 Task: Check current mortgage rates for homes with a home price of $400,000.
Action: Mouse moved to (790, 150)
Screenshot: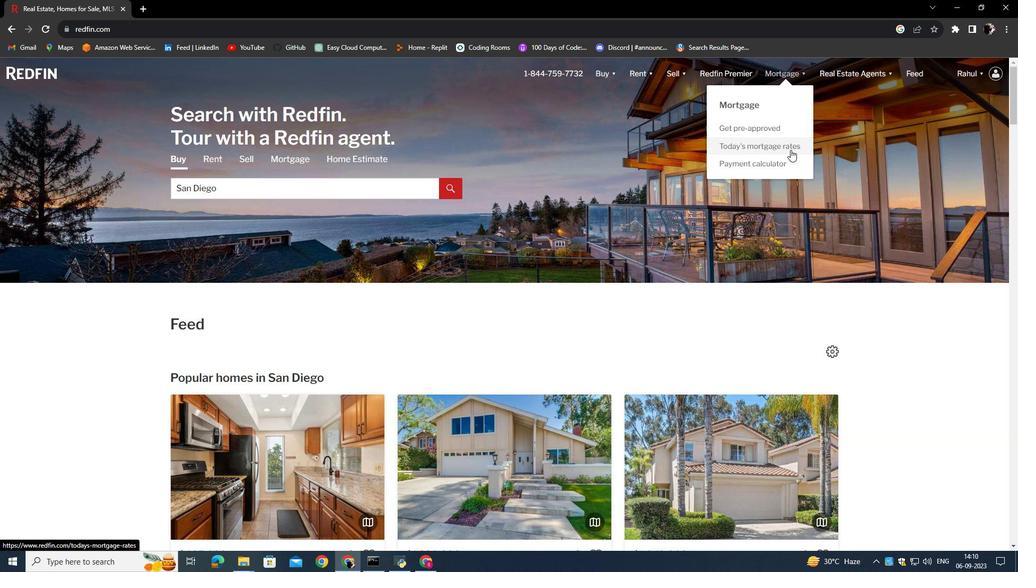 
Action: Mouse pressed left at (790, 150)
Screenshot: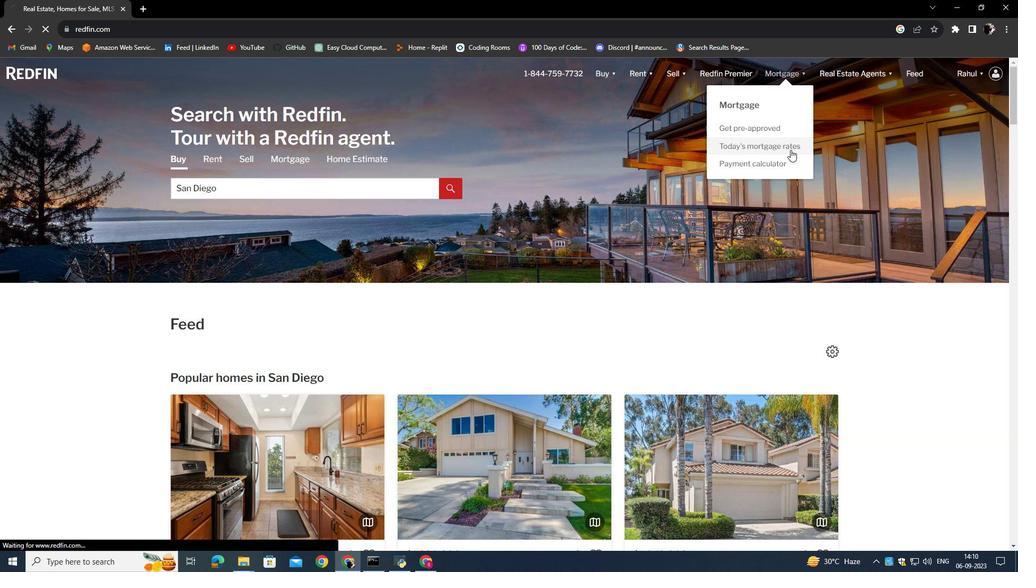 
Action: Mouse moved to (391, 290)
Screenshot: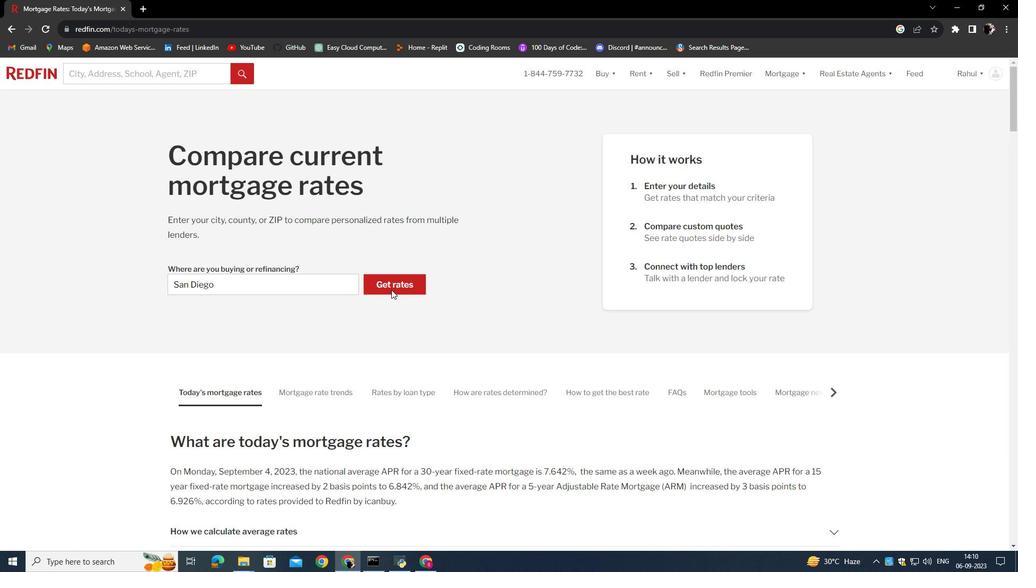 
Action: Mouse pressed left at (391, 290)
Screenshot: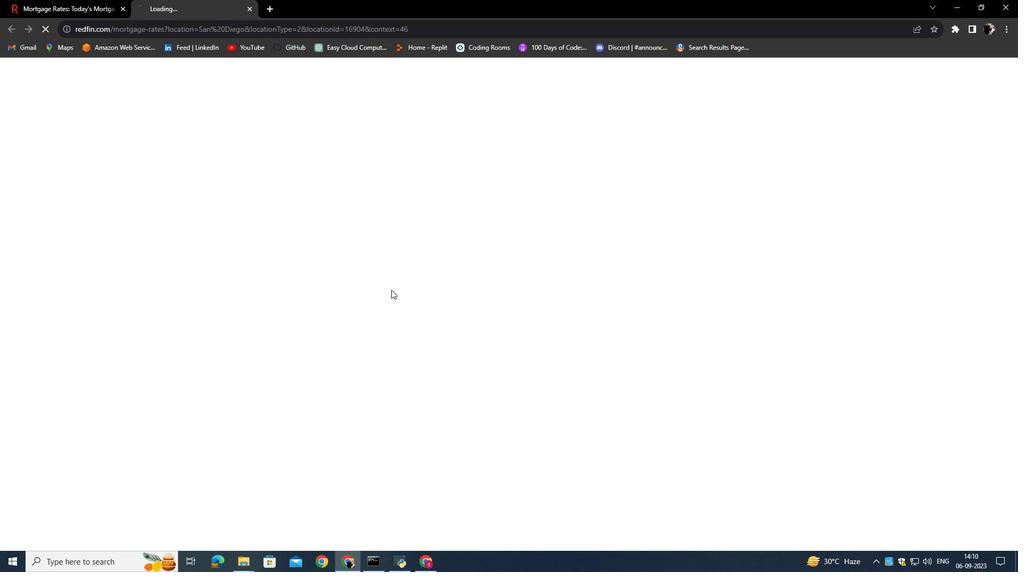 
Action: Mouse moved to (242, 294)
Screenshot: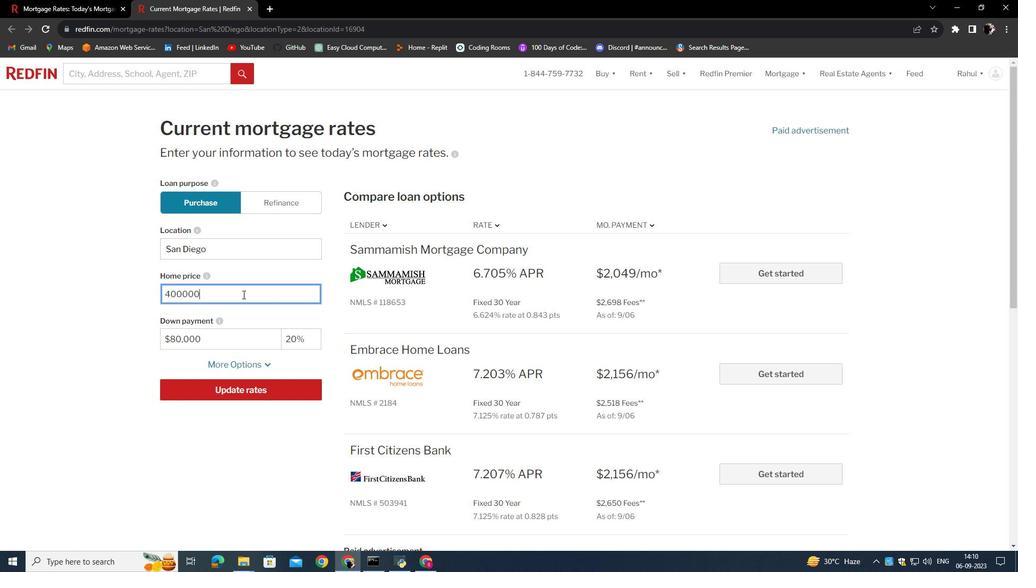 
Action: Mouse pressed left at (242, 294)
Screenshot: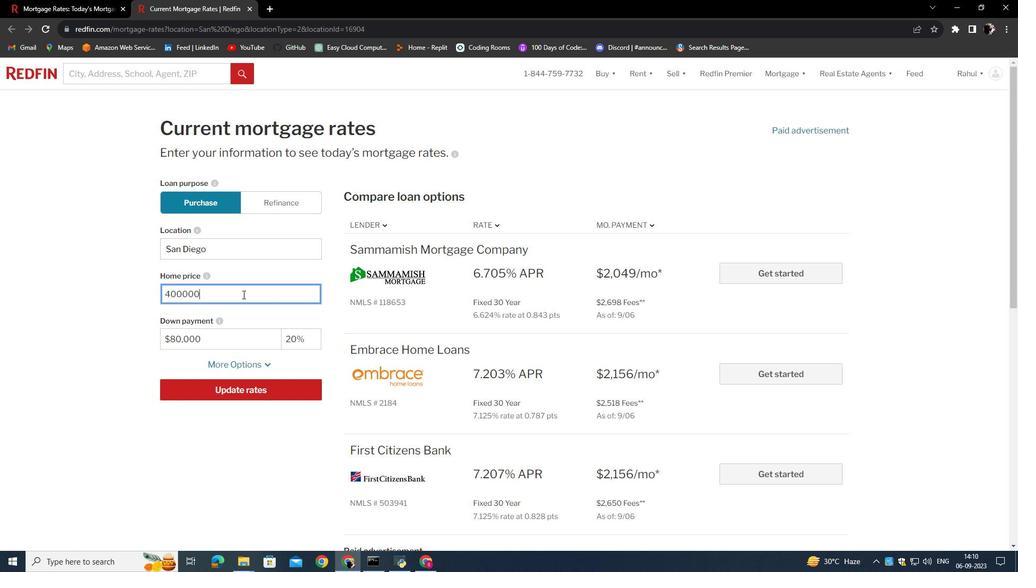 
Action: Key pressed <Key.backspace><Key.backspace><Key.backspace><Key.backspace><Key.backspace><Key.backspace><Key.backspace><Key.backspace><Key.backspace><Key.backspace><Key.backspace><Key.backspace>400000
Screenshot: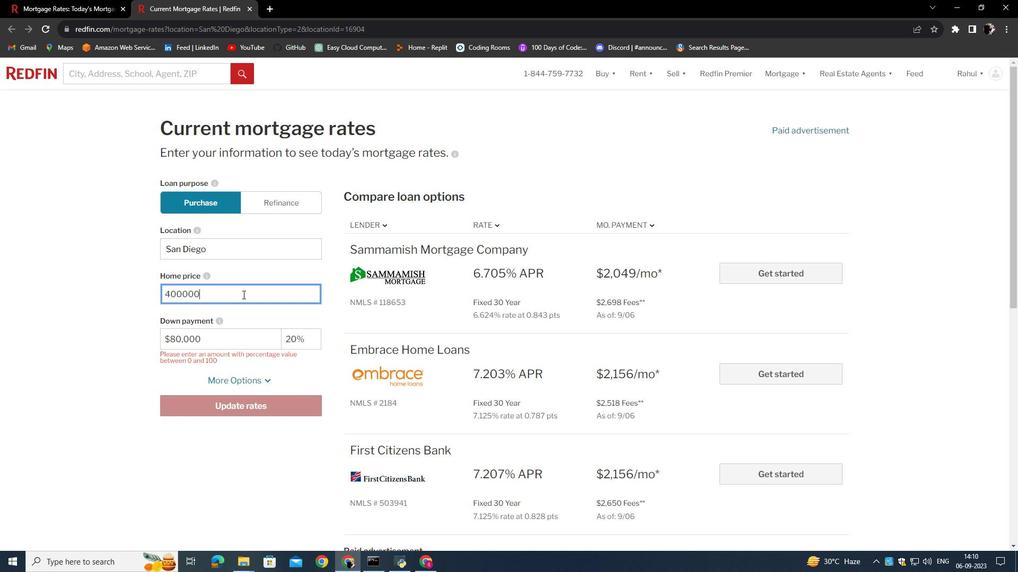 
Action: Mouse moved to (149, 373)
Screenshot: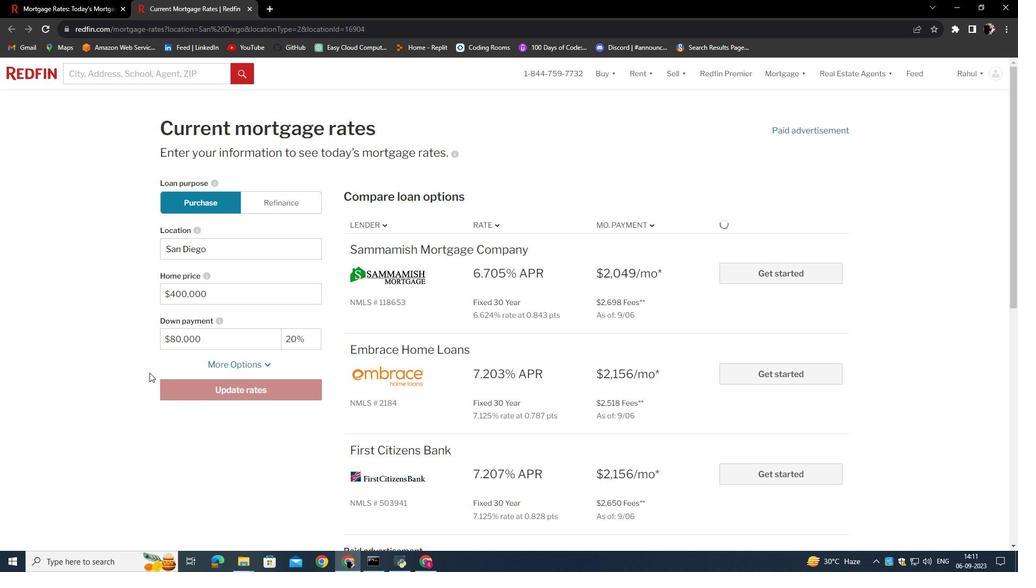 
Action: Mouse pressed left at (149, 373)
Screenshot: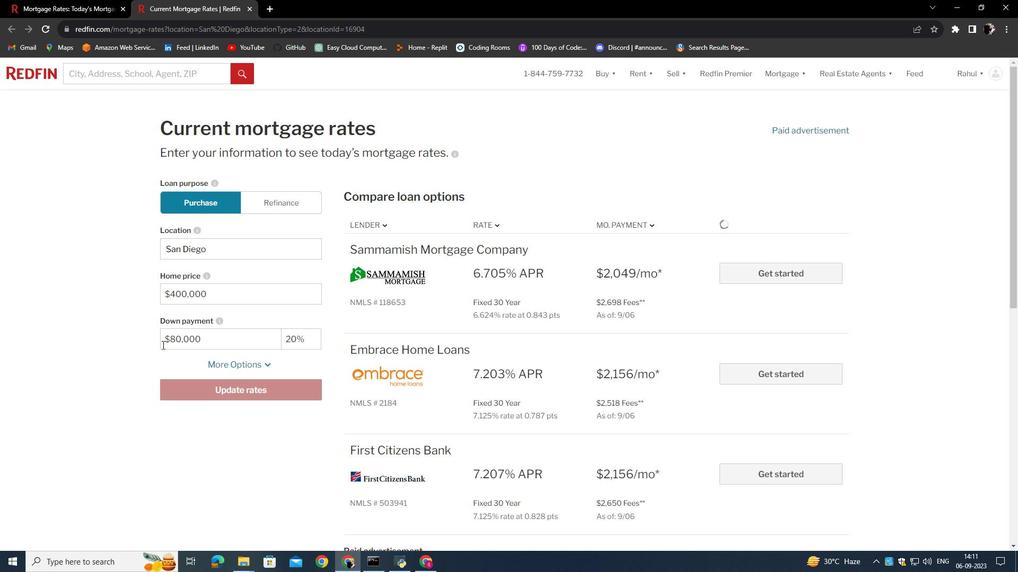 
Action: Mouse moved to (479, 240)
Screenshot: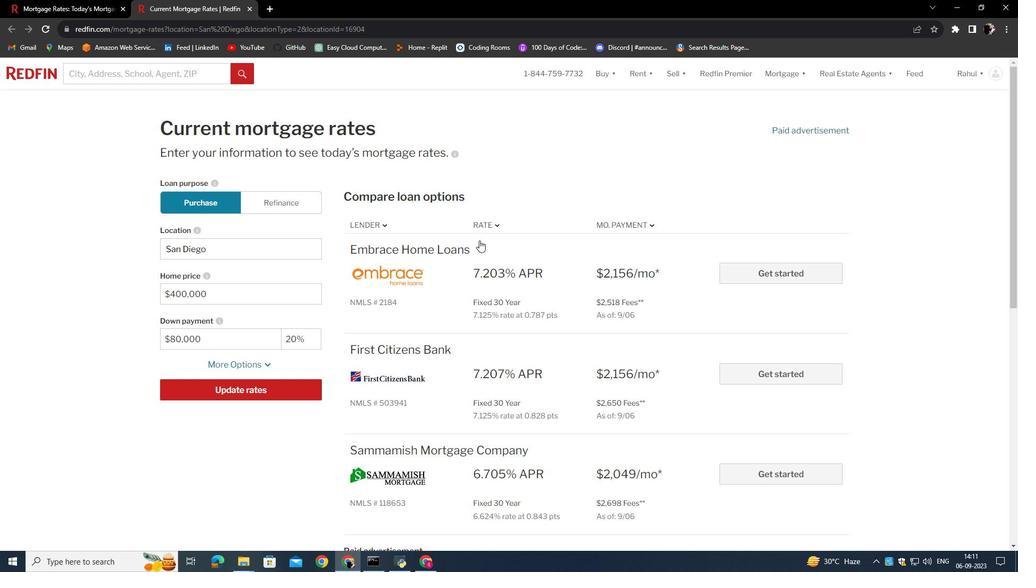 
